 Task: Set font line height with 1 in the notebook.
Action: Mouse moved to (76, 589)
Screenshot: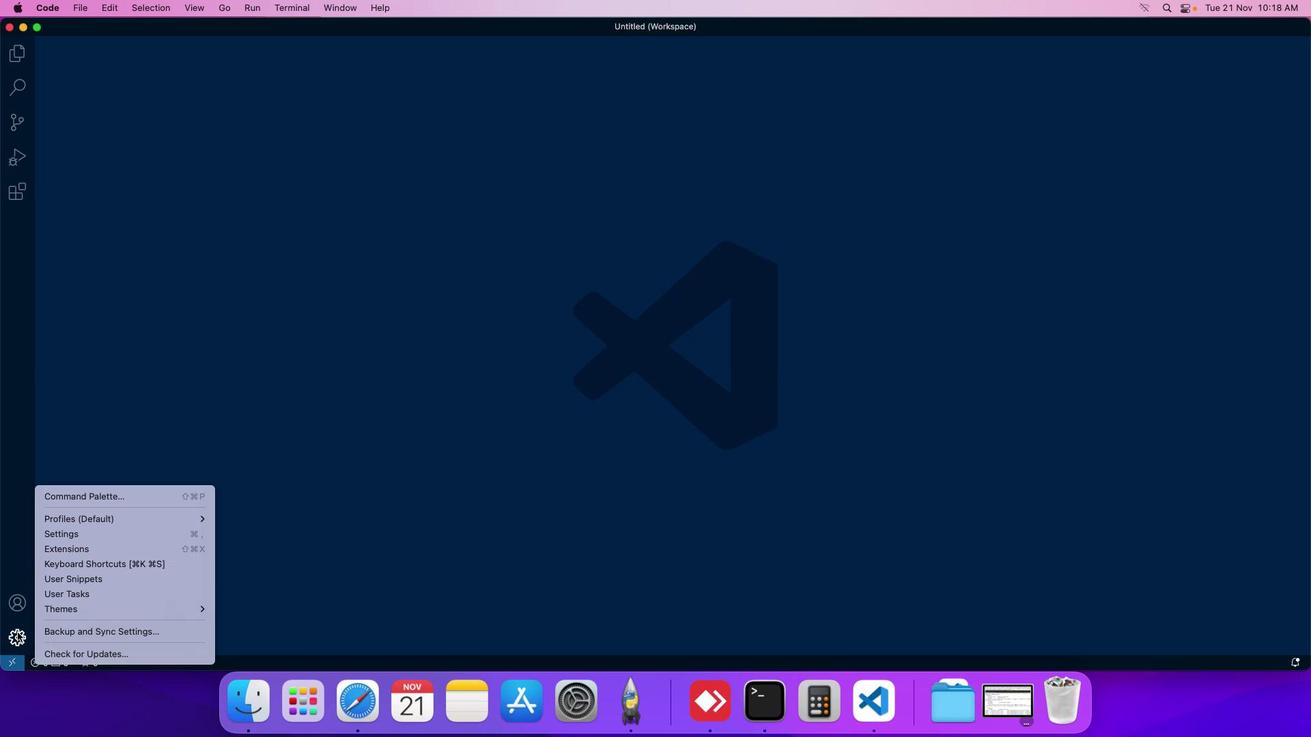 
Action: Mouse pressed left at (76, 589)
Screenshot: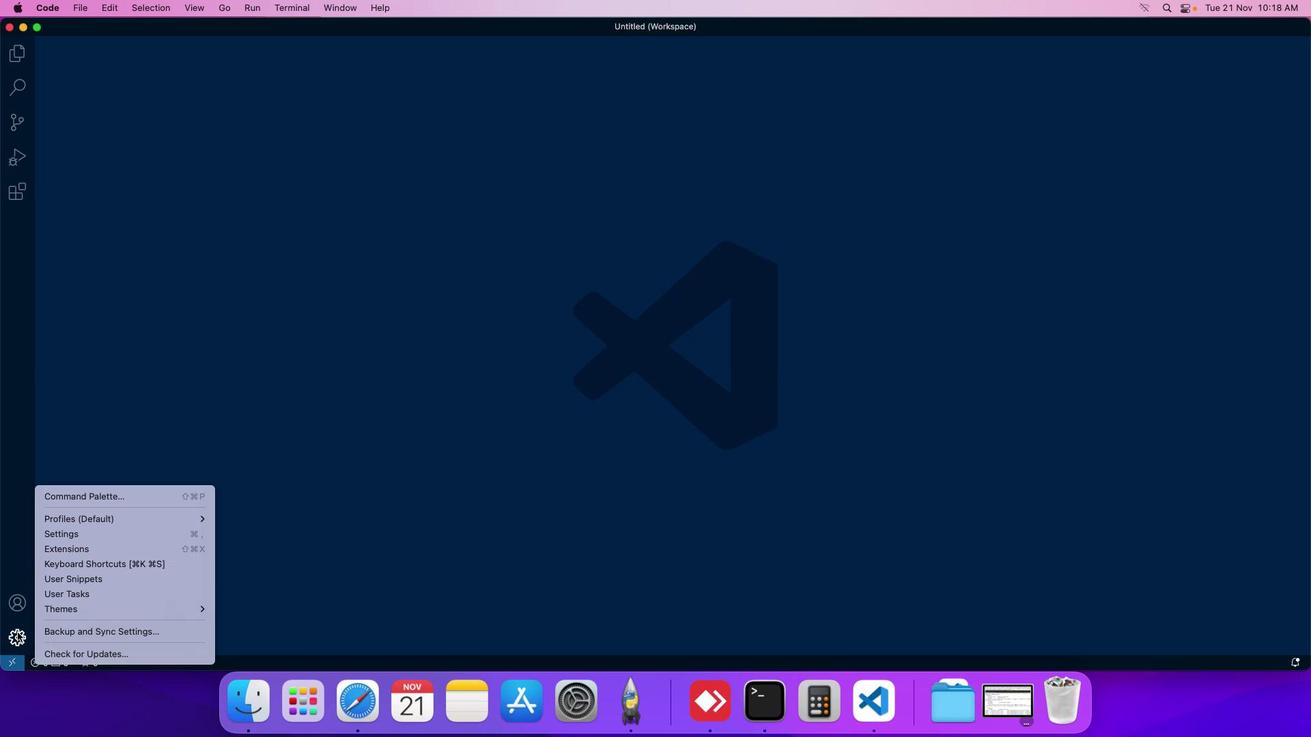 
Action: Mouse moved to (107, 510)
Screenshot: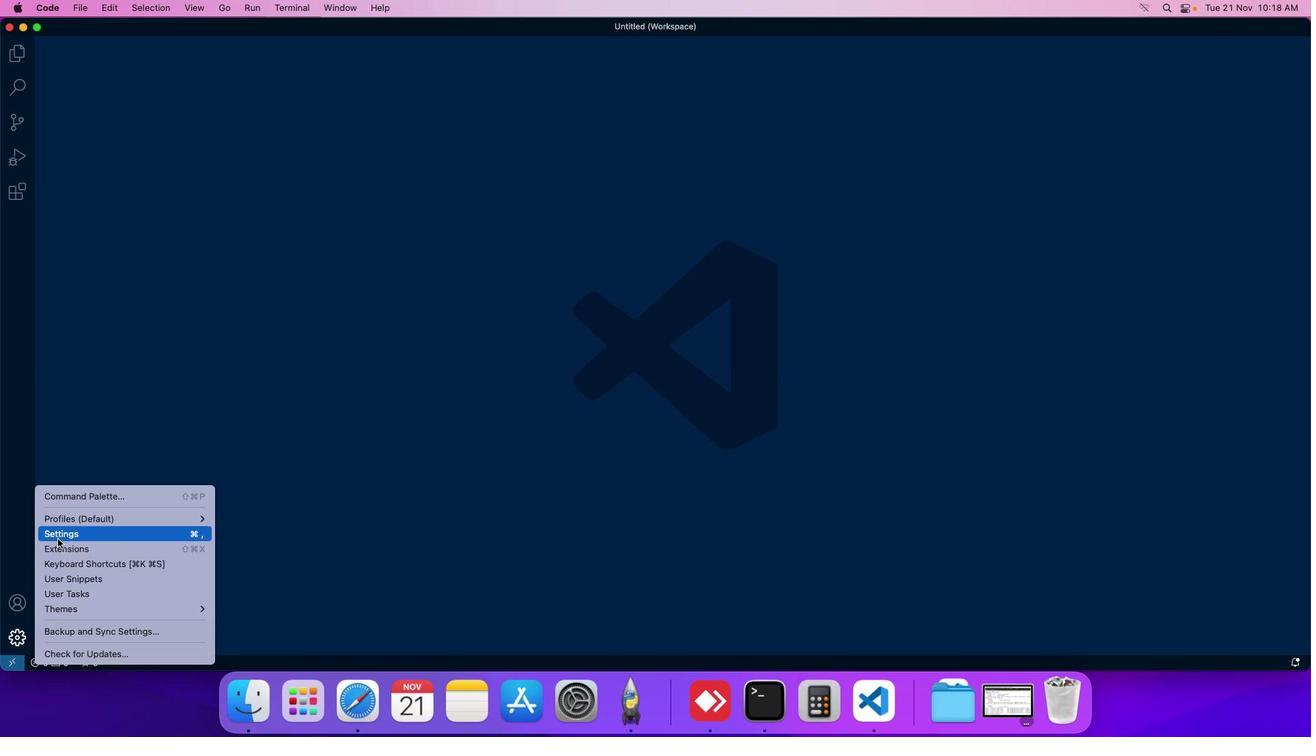 
Action: Mouse pressed left at (107, 510)
Screenshot: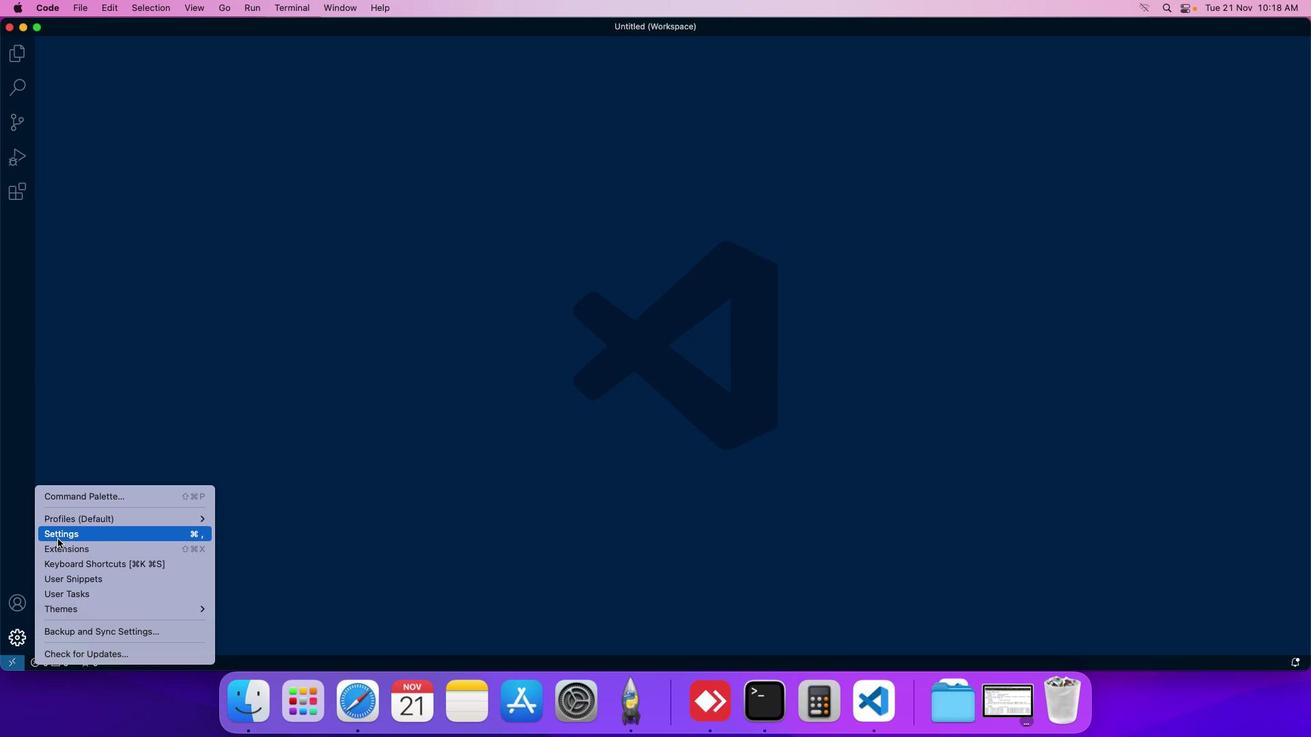 
Action: Mouse moved to (294, 152)
Screenshot: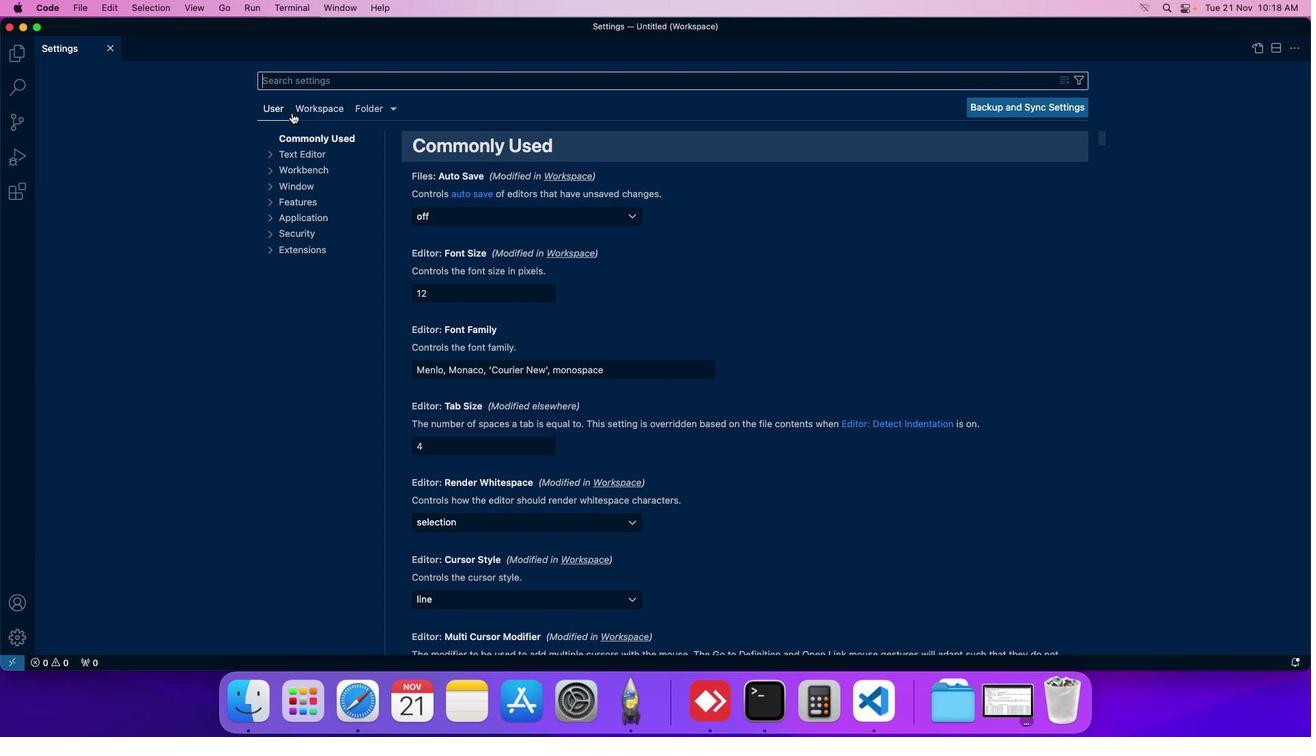 
Action: Mouse pressed left at (294, 152)
Screenshot: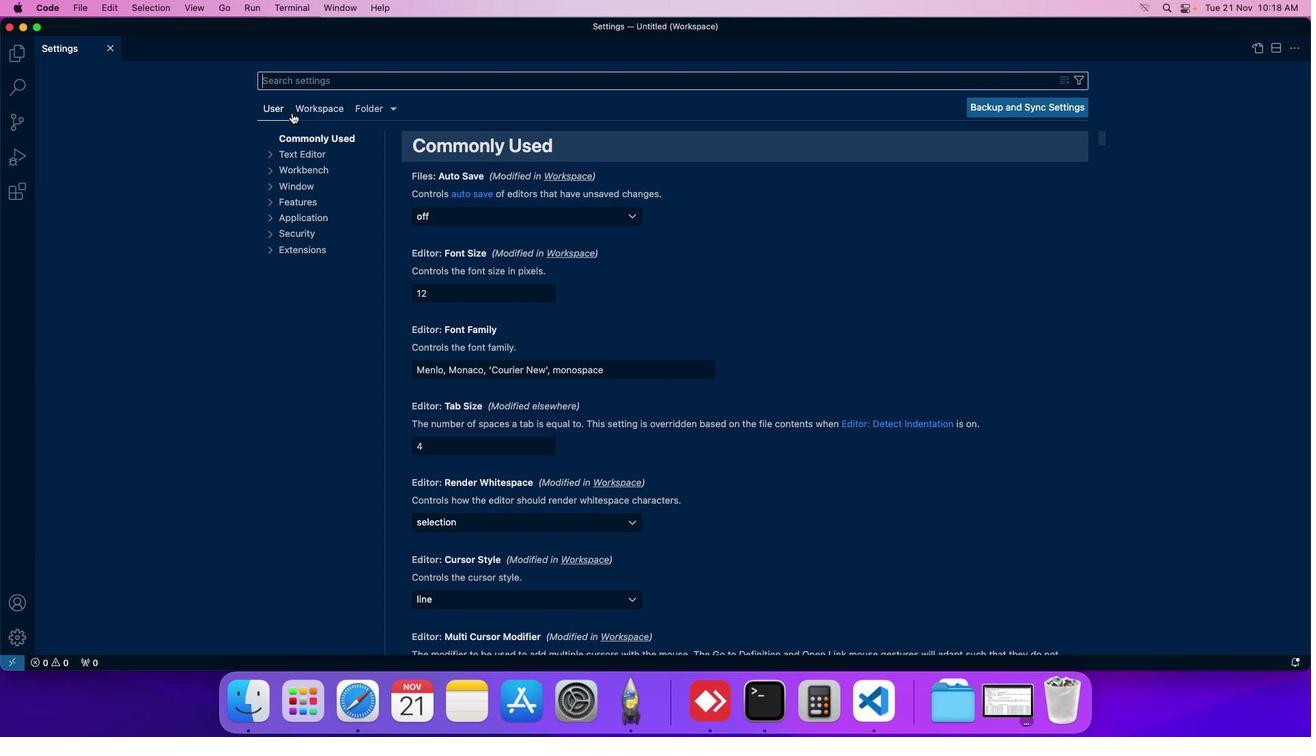 
Action: Mouse moved to (300, 223)
Screenshot: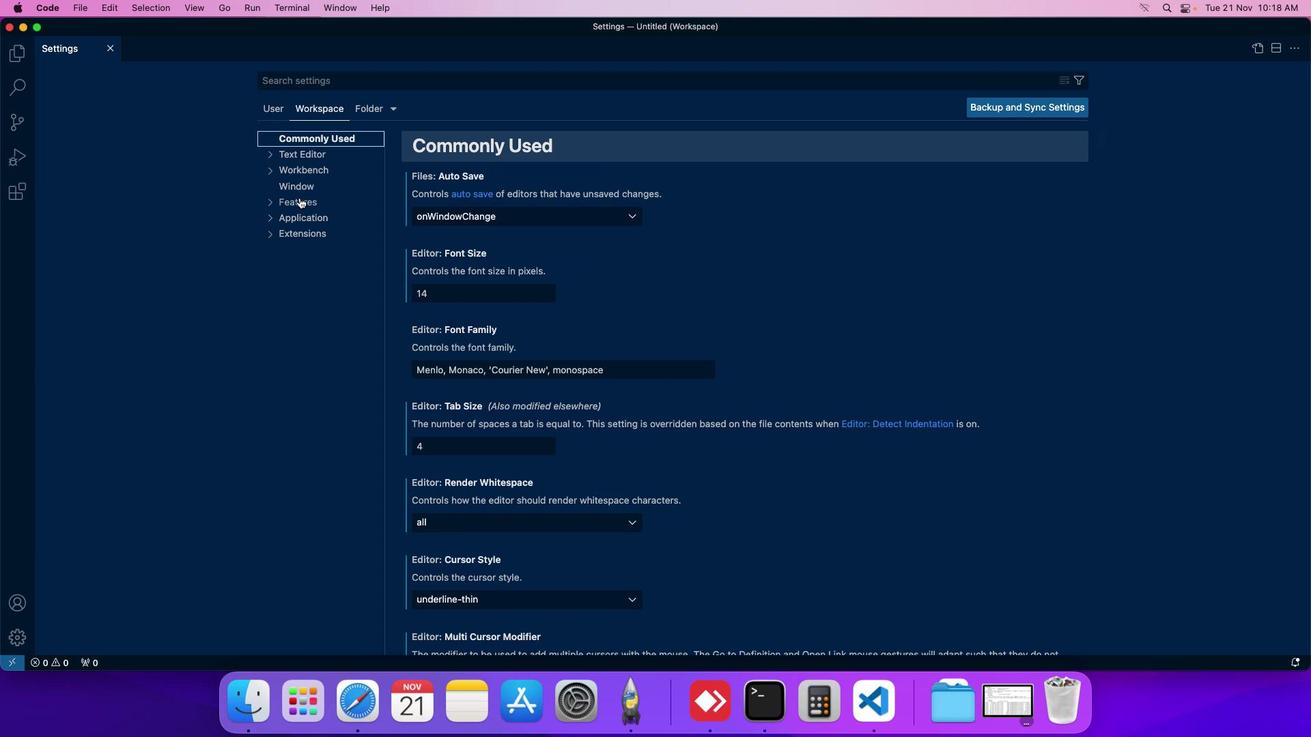 
Action: Mouse pressed left at (300, 223)
Screenshot: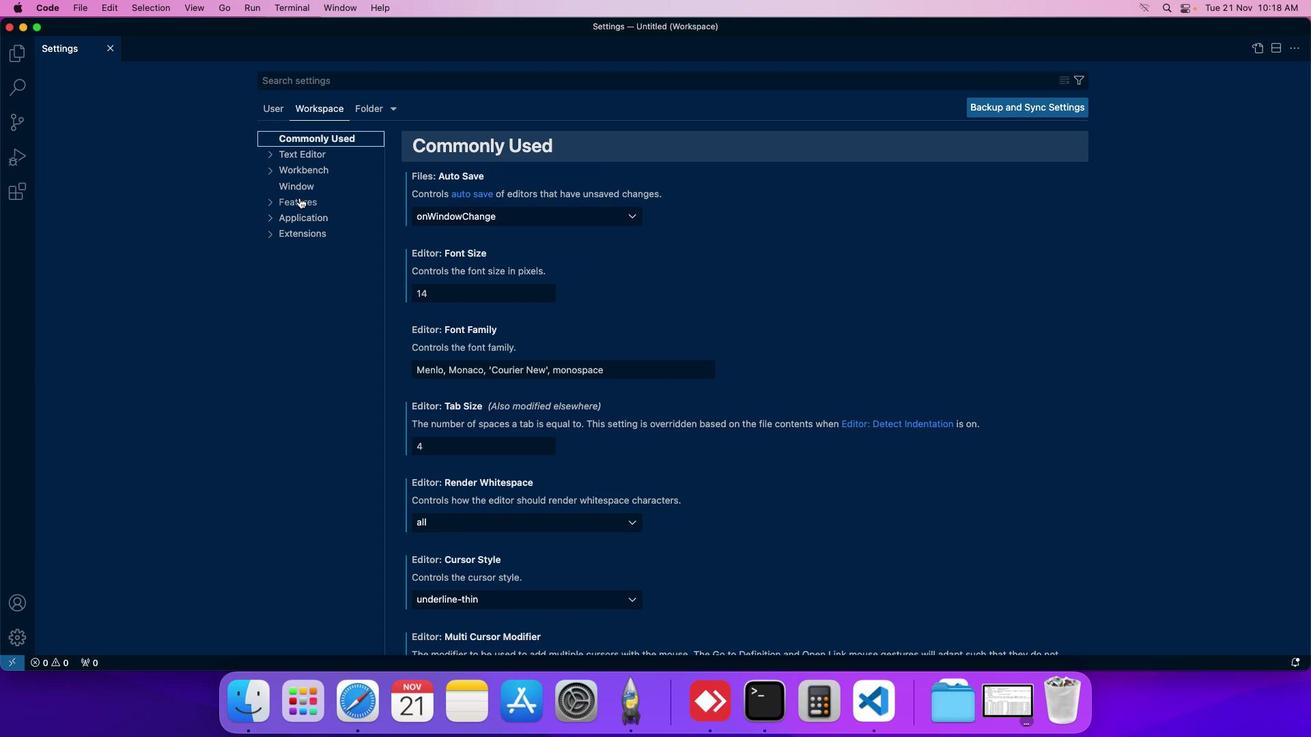
Action: Mouse moved to (311, 425)
Screenshot: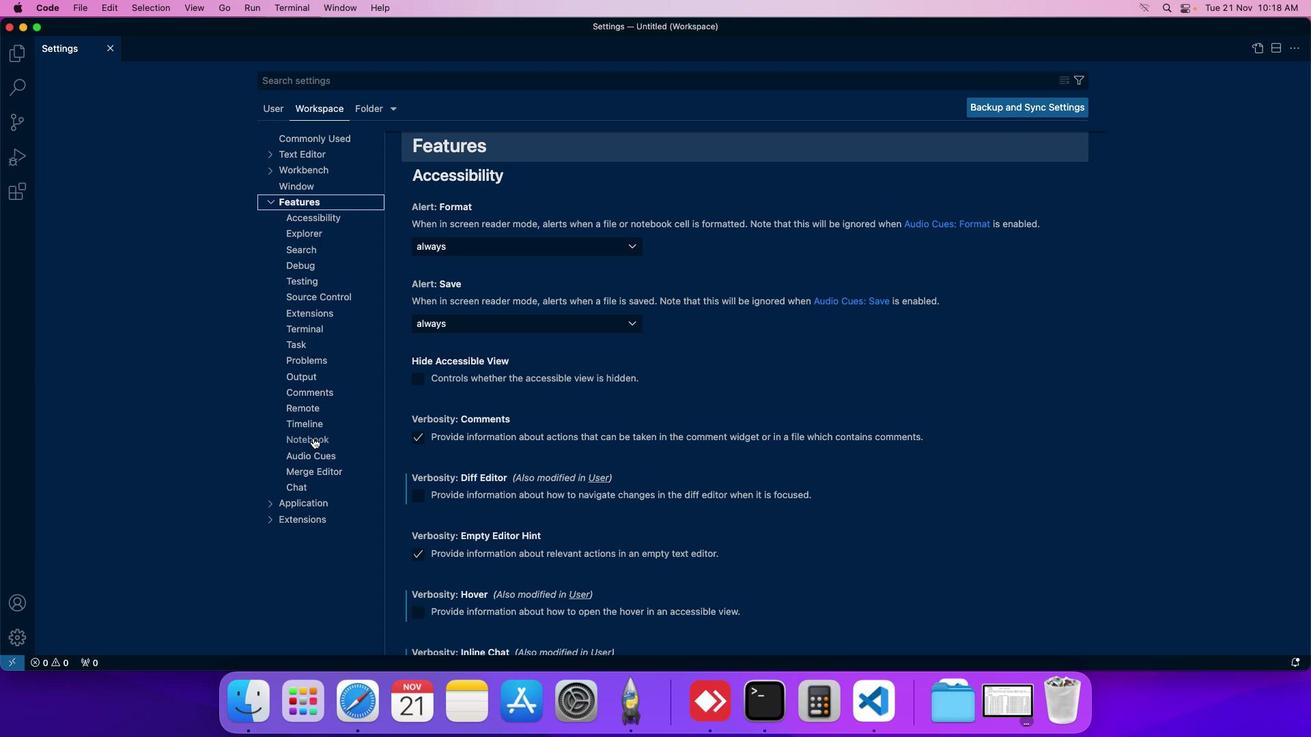 
Action: Mouse pressed left at (311, 425)
Screenshot: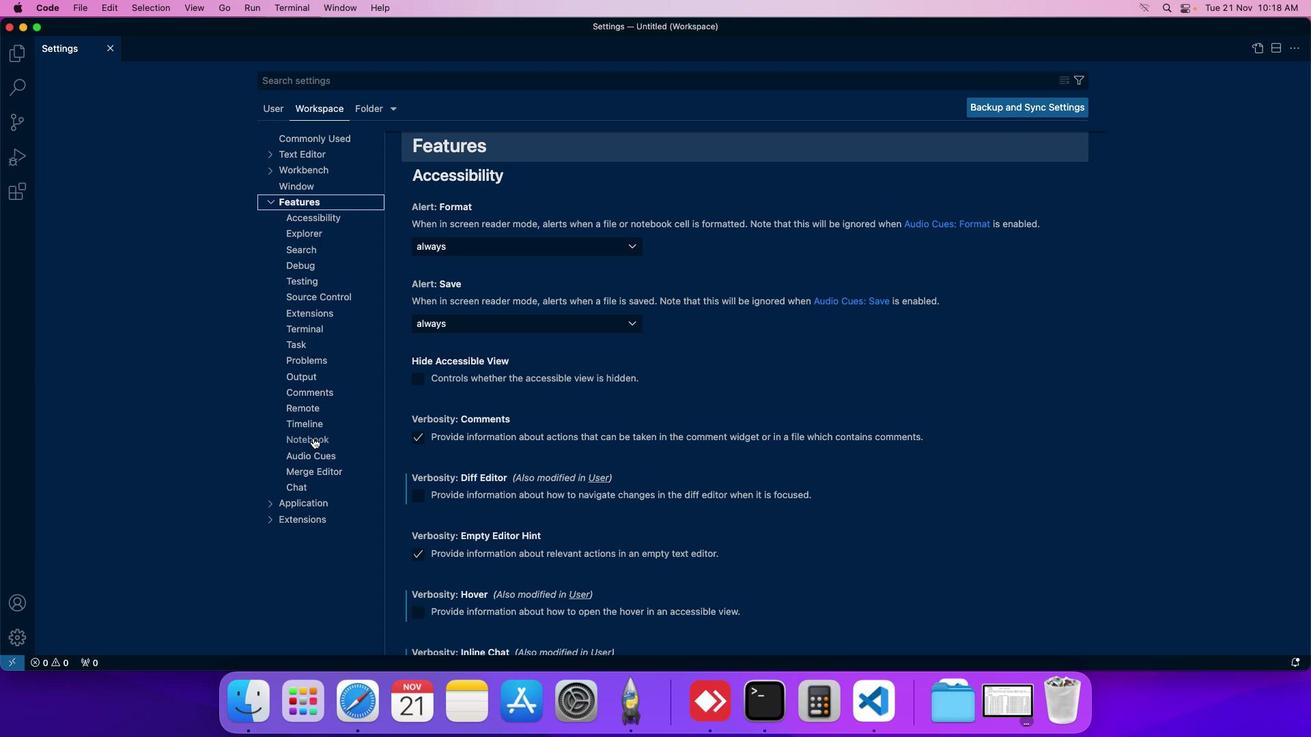 
Action: Mouse moved to (459, 446)
Screenshot: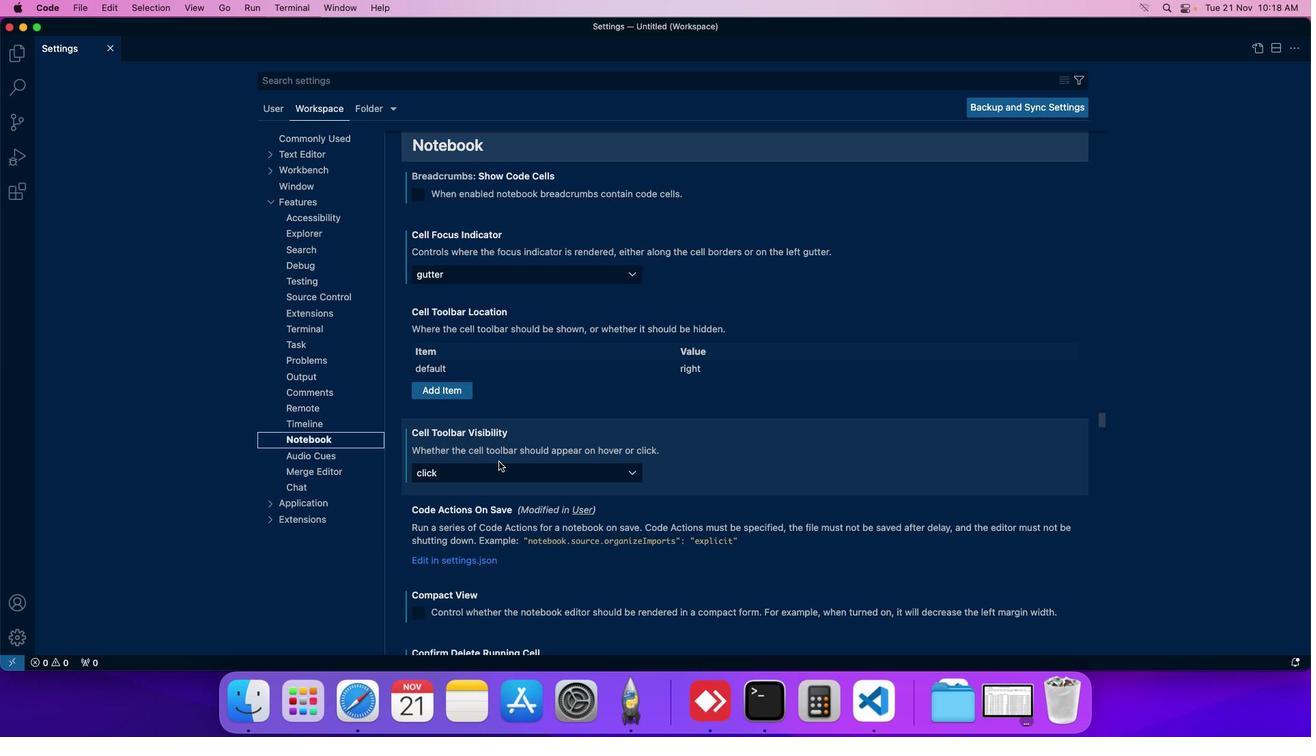 
Action: Mouse scrolled (459, 446) with delta (62, 56)
Screenshot: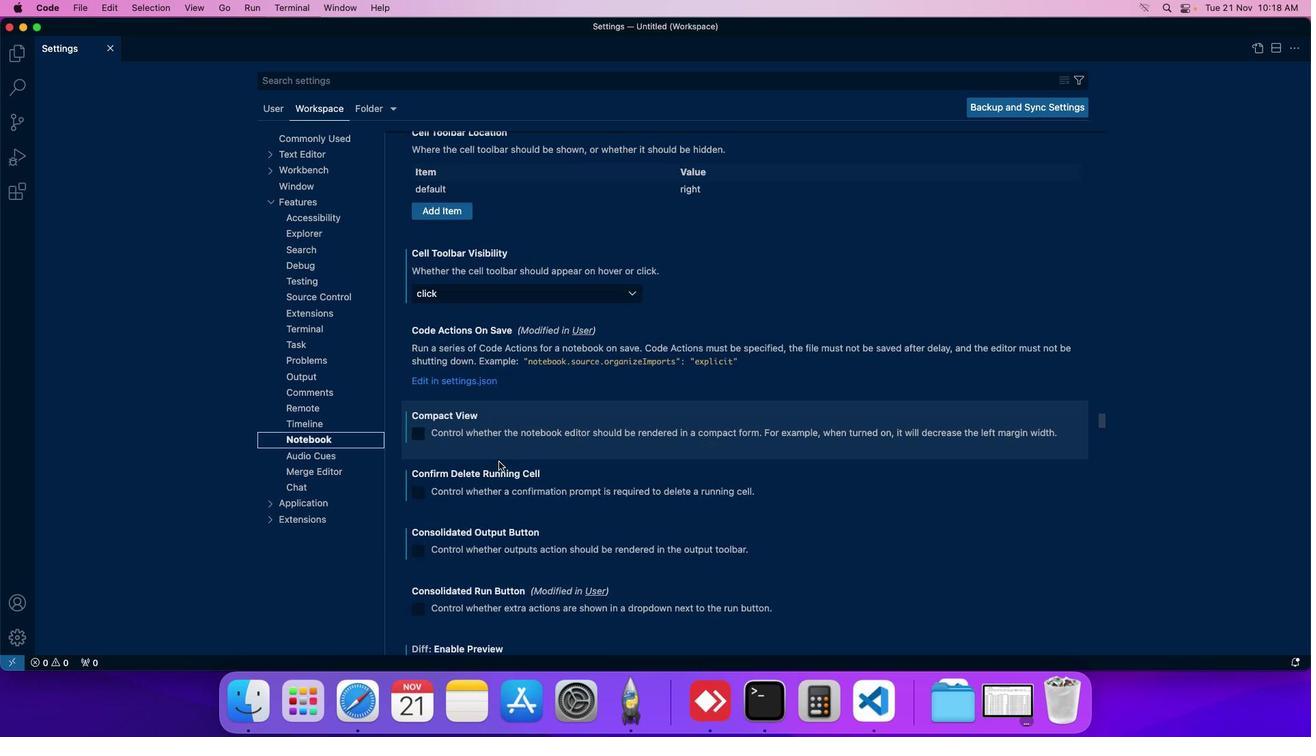 
Action: Mouse moved to (459, 445)
Screenshot: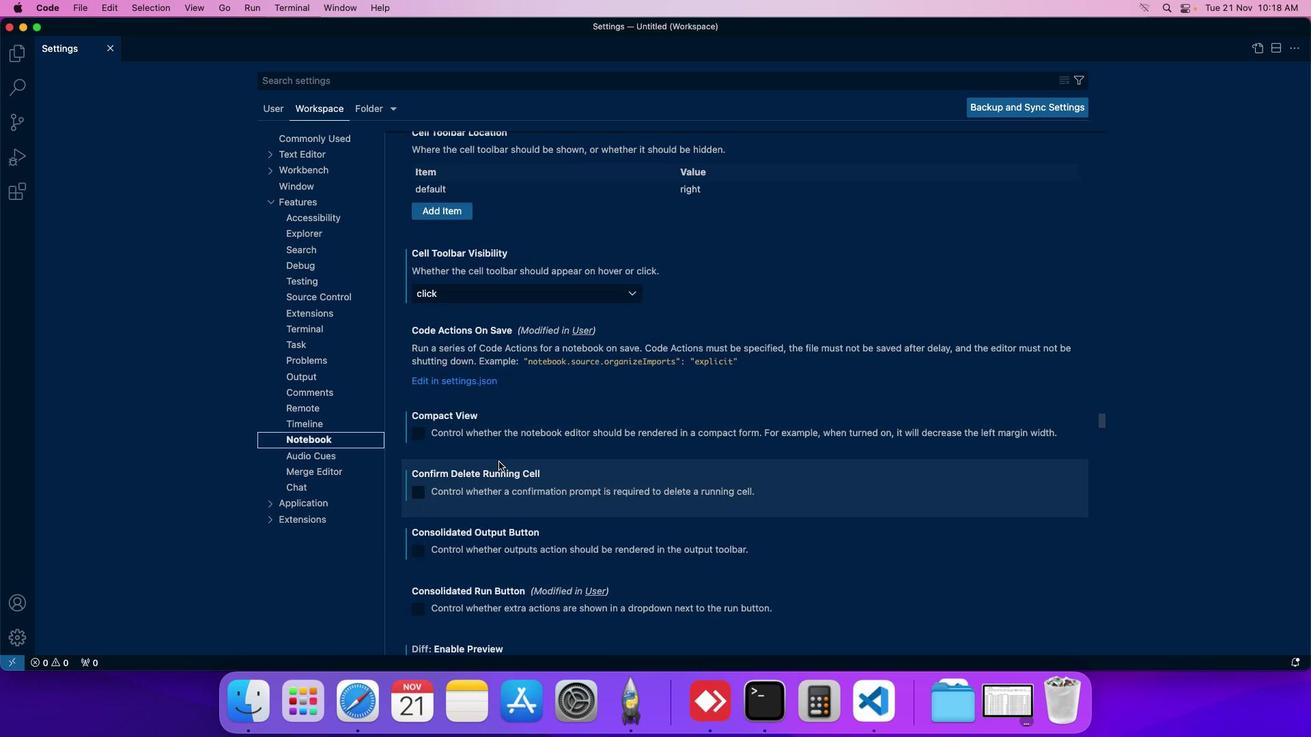
Action: Mouse scrolled (459, 445) with delta (62, 56)
Screenshot: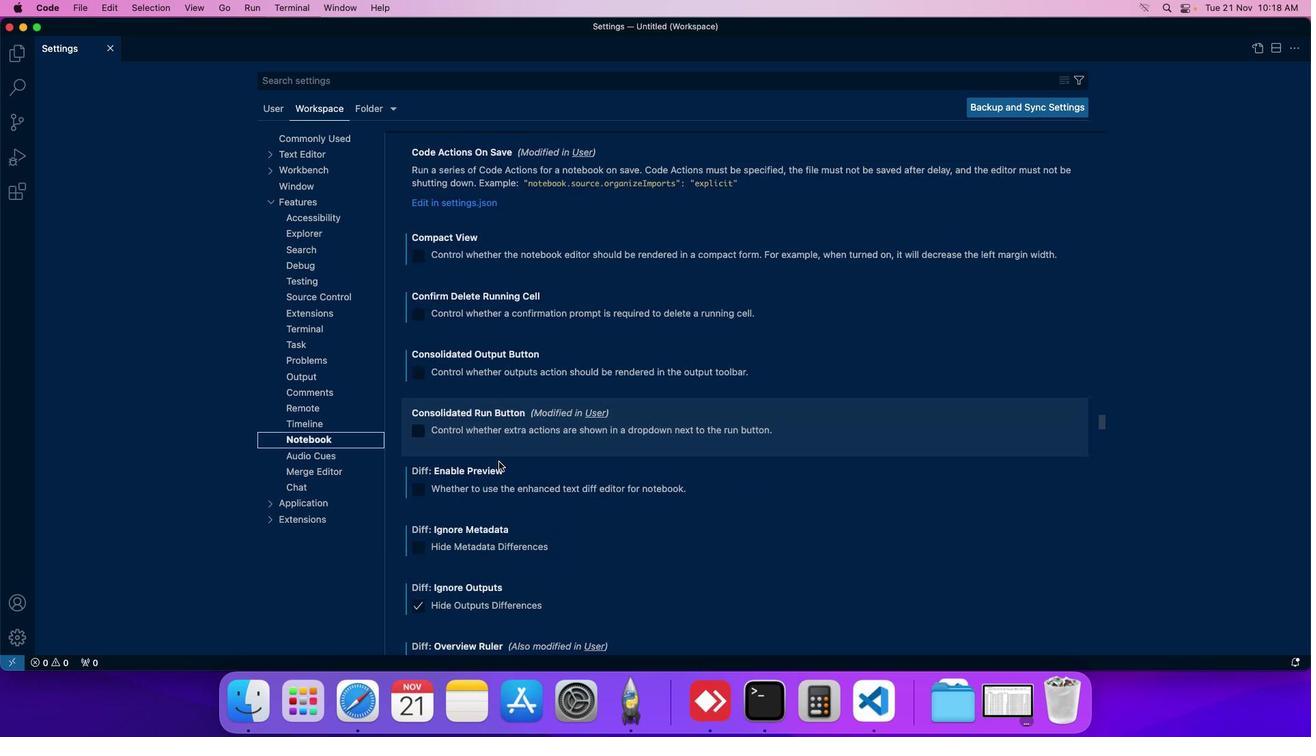 
Action: Mouse scrolled (459, 445) with delta (62, 56)
Screenshot: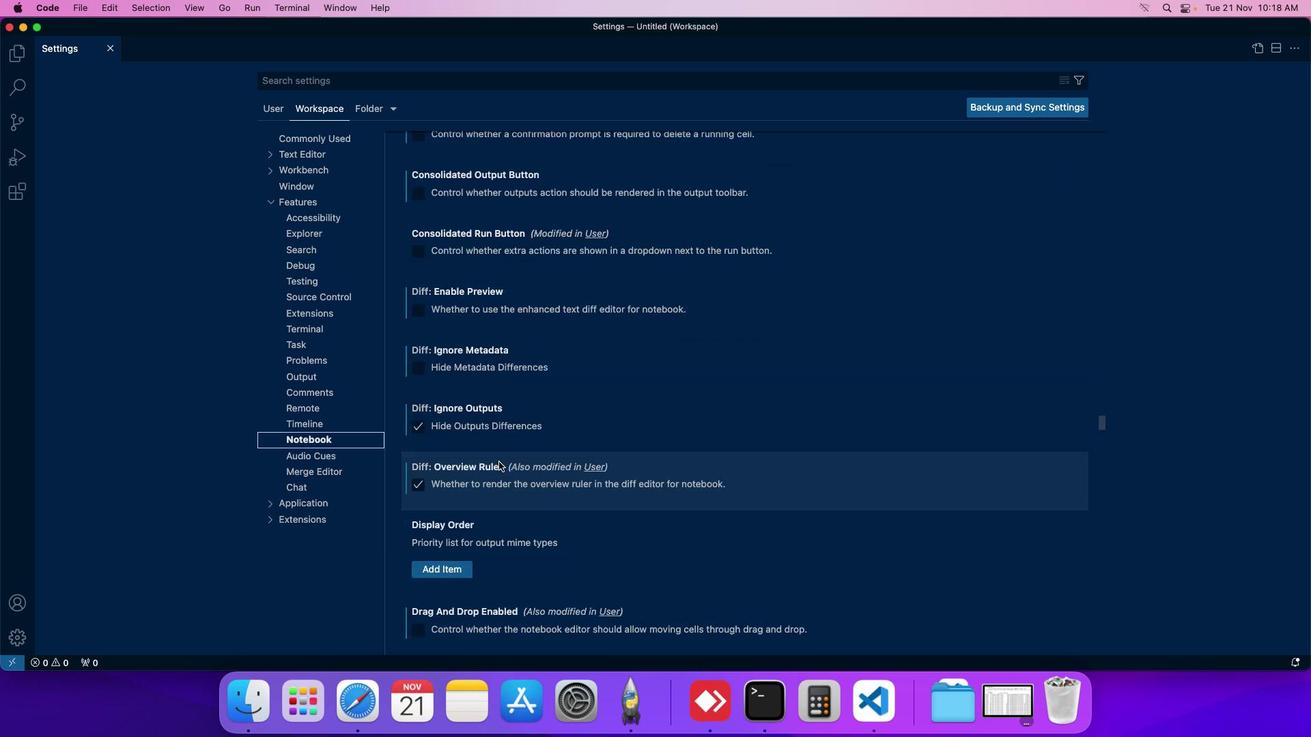 
Action: Mouse scrolled (459, 445) with delta (62, 56)
Screenshot: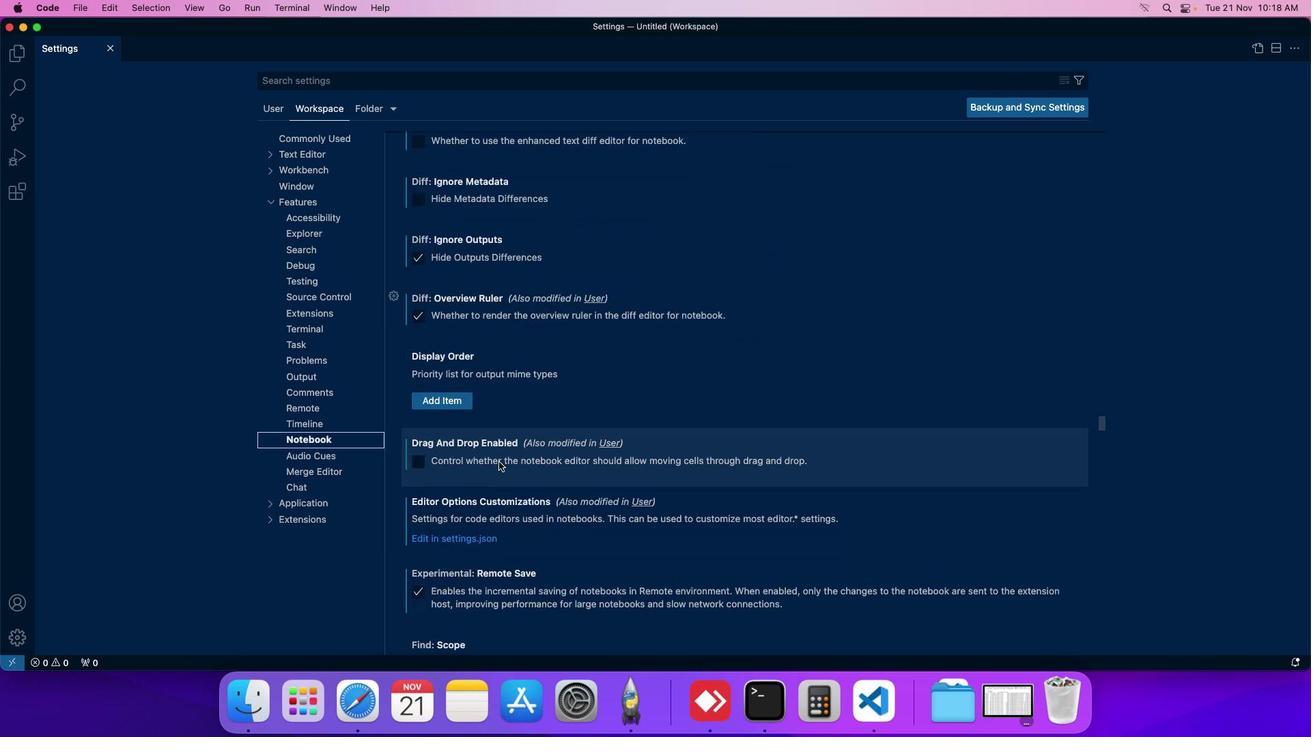 
Action: Mouse scrolled (459, 445) with delta (62, 56)
Screenshot: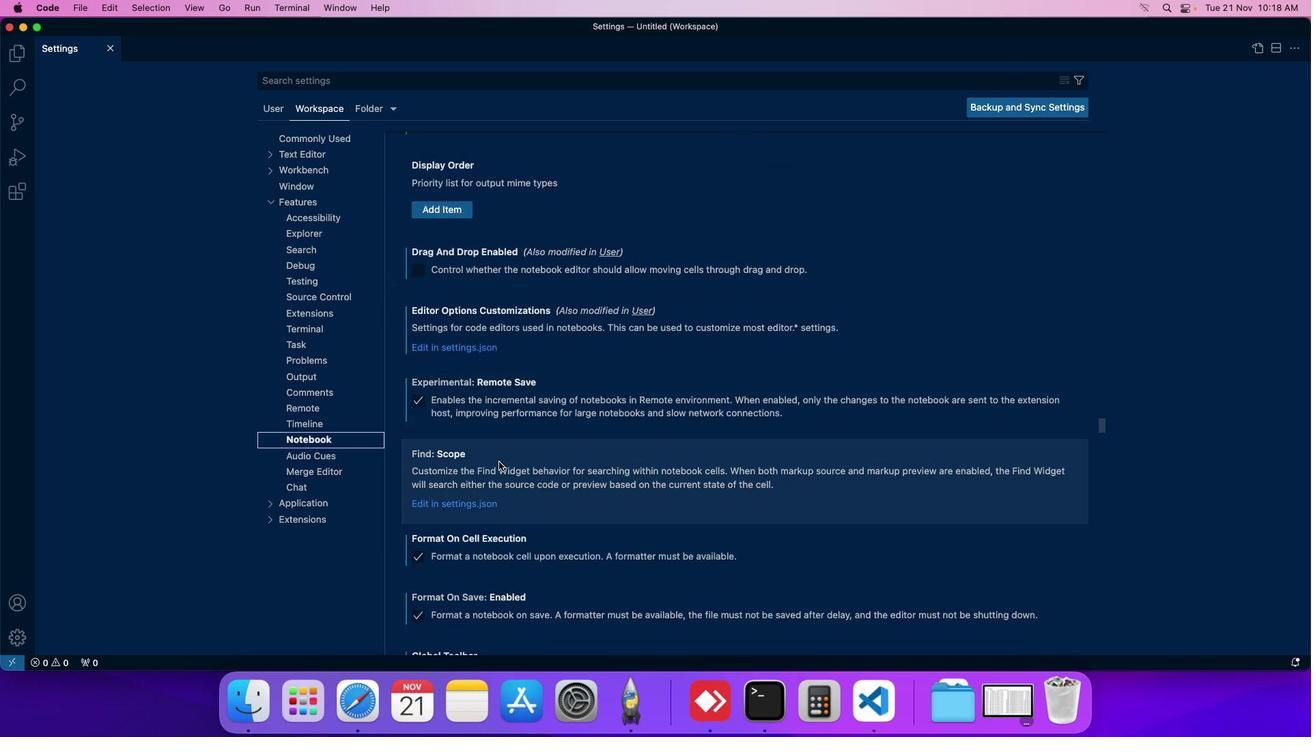 
Action: Mouse scrolled (459, 445) with delta (62, 56)
Screenshot: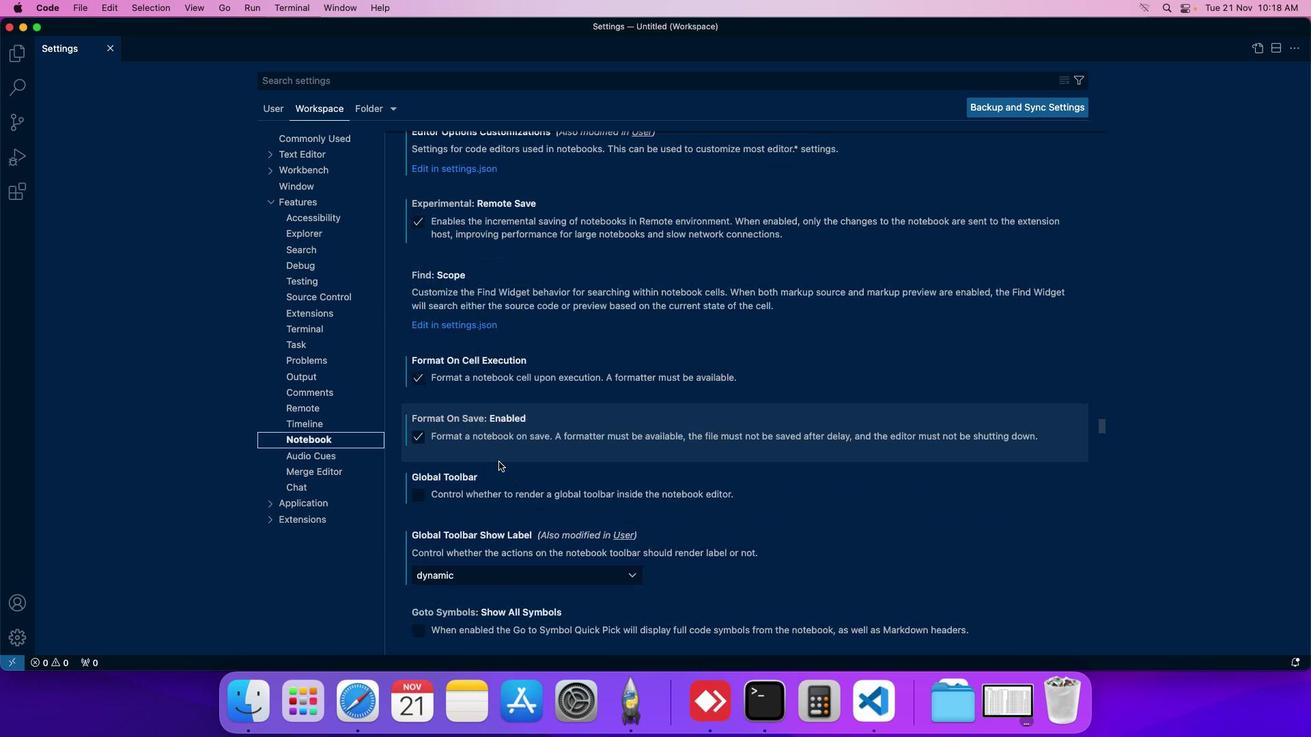 
Action: Mouse scrolled (459, 445) with delta (62, 56)
Screenshot: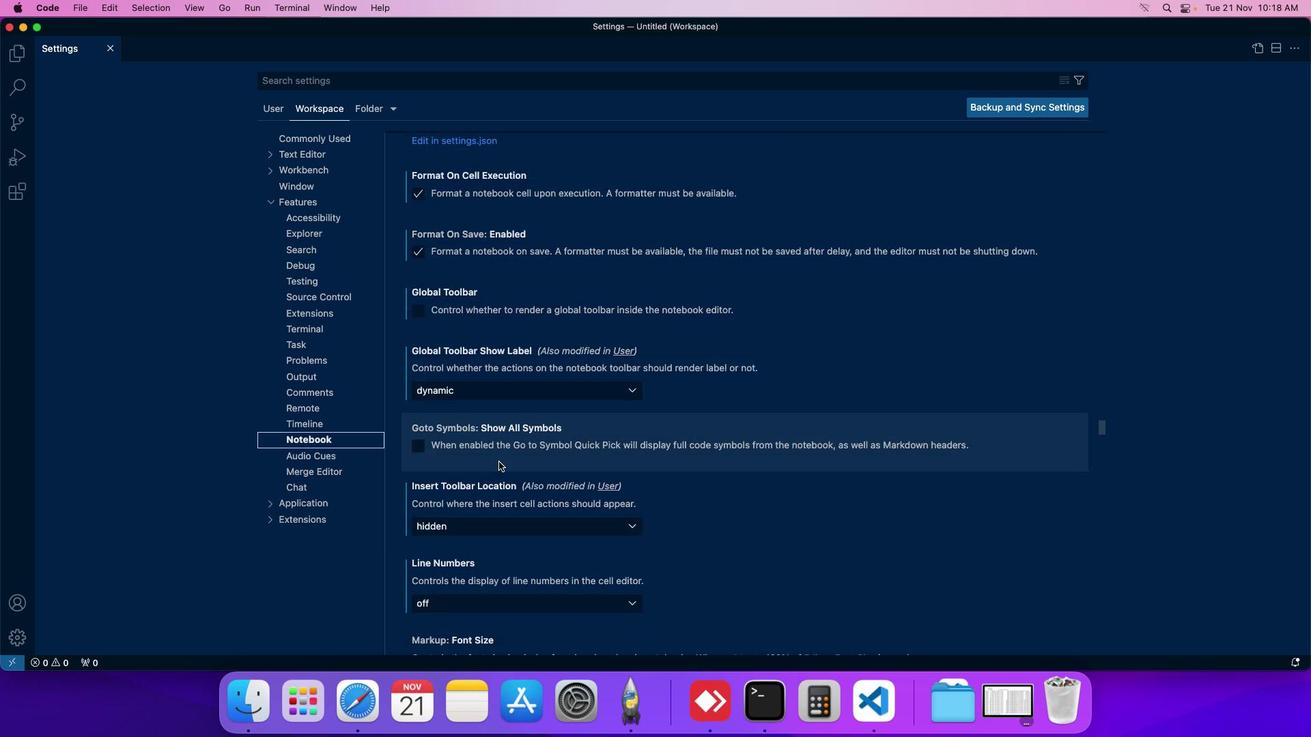 
Action: Mouse scrolled (459, 445) with delta (62, 56)
Screenshot: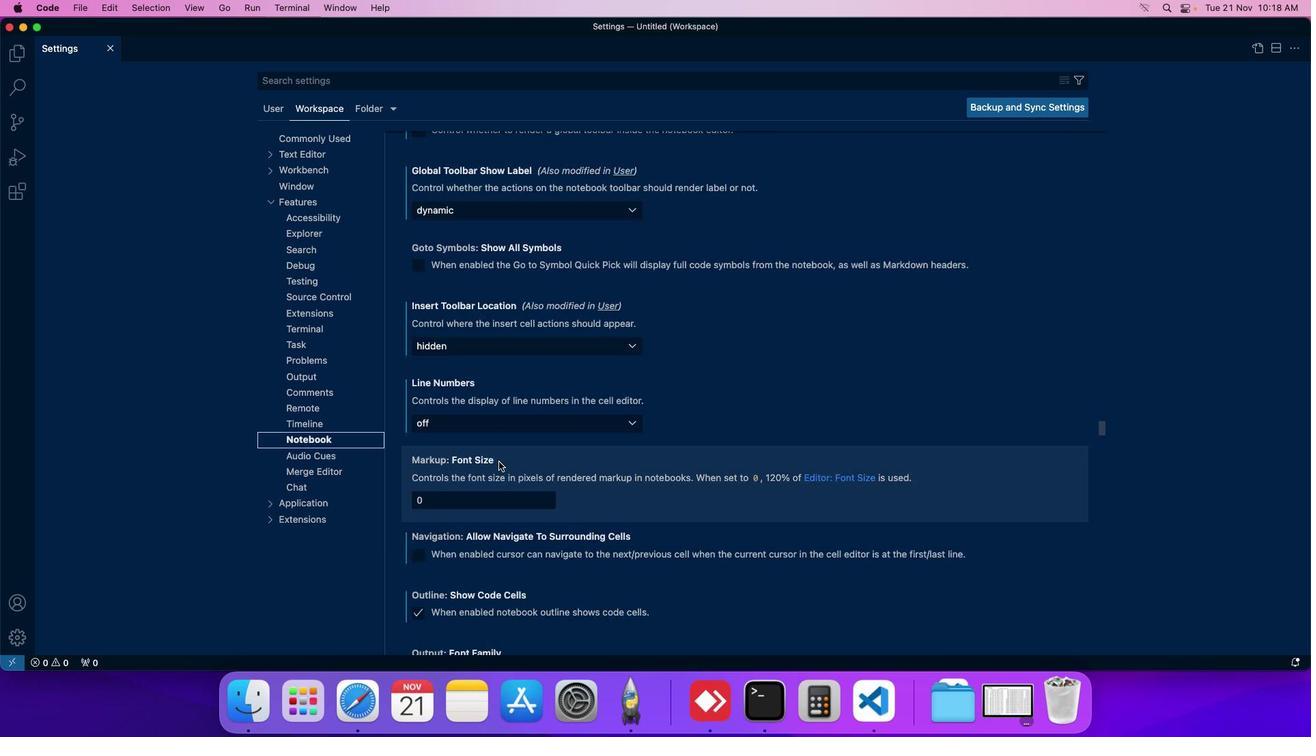 
Action: Mouse scrolled (459, 445) with delta (62, 56)
Screenshot: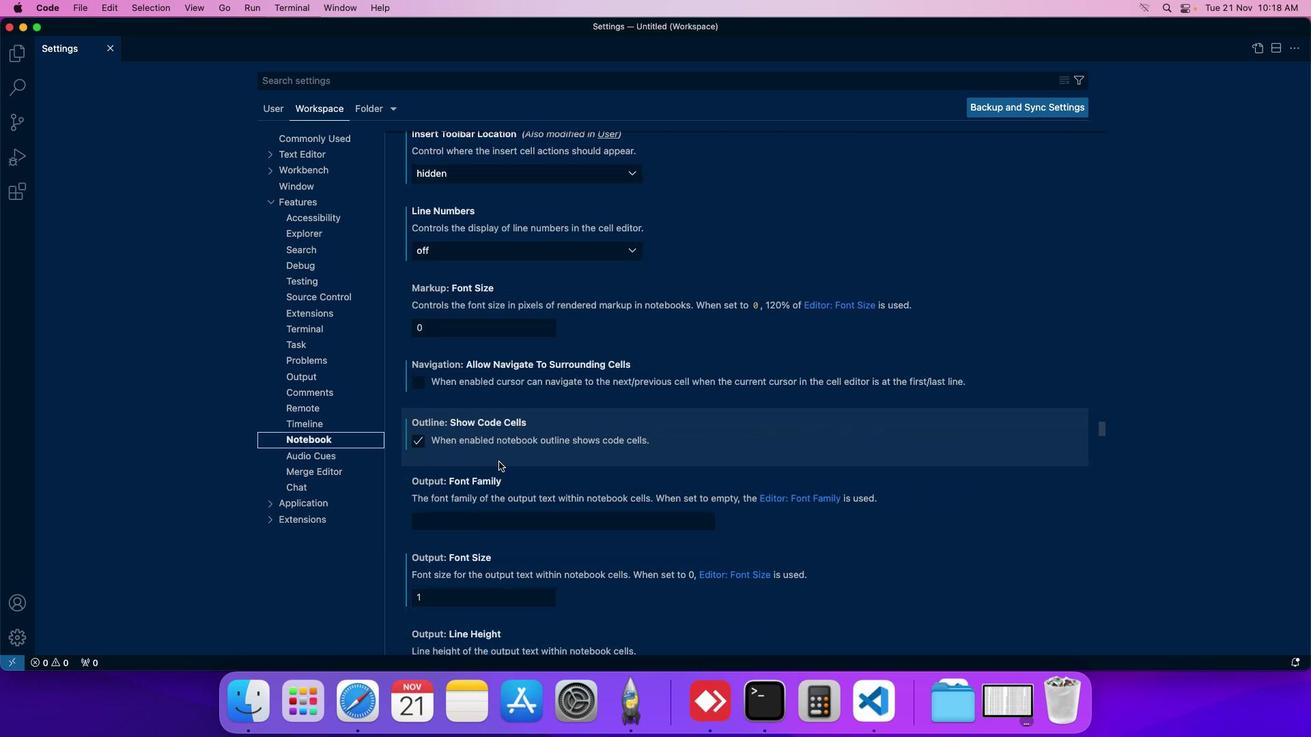 
Action: Mouse scrolled (459, 445) with delta (62, 56)
Screenshot: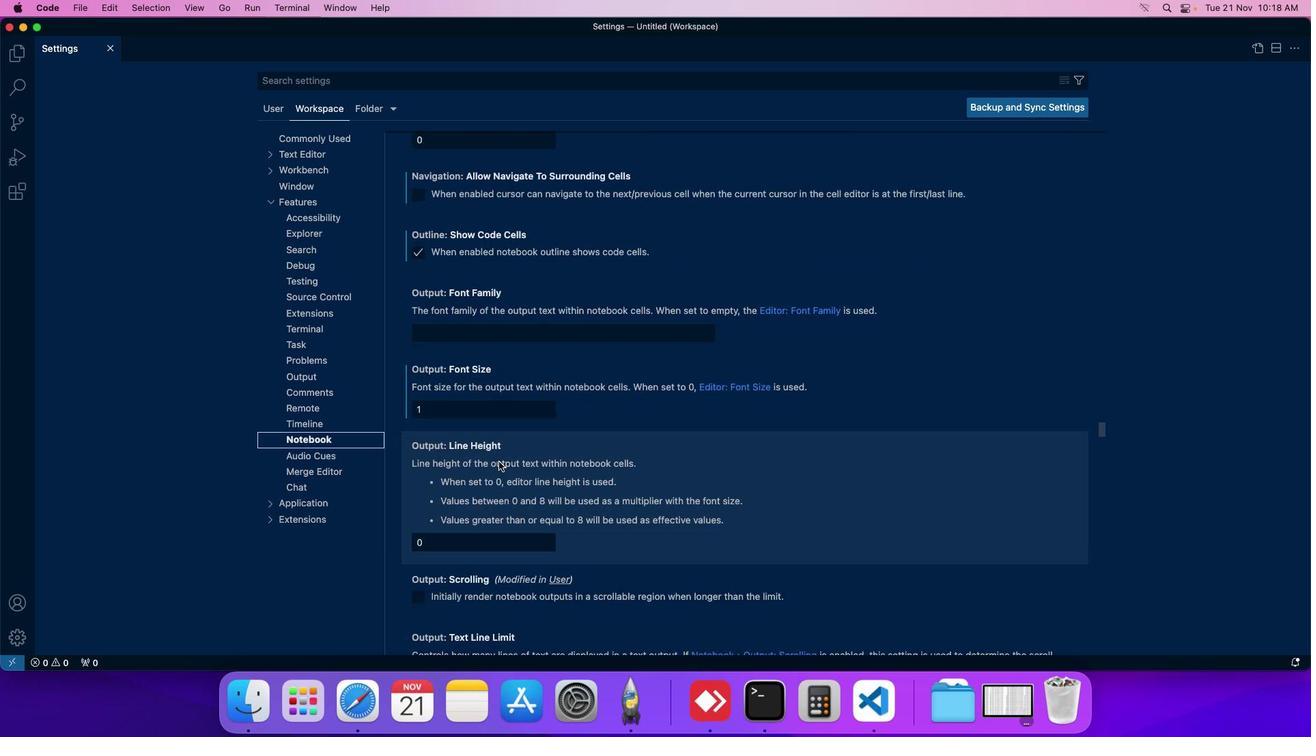 
Action: Mouse scrolled (459, 445) with delta (62, 56)
Screenshot: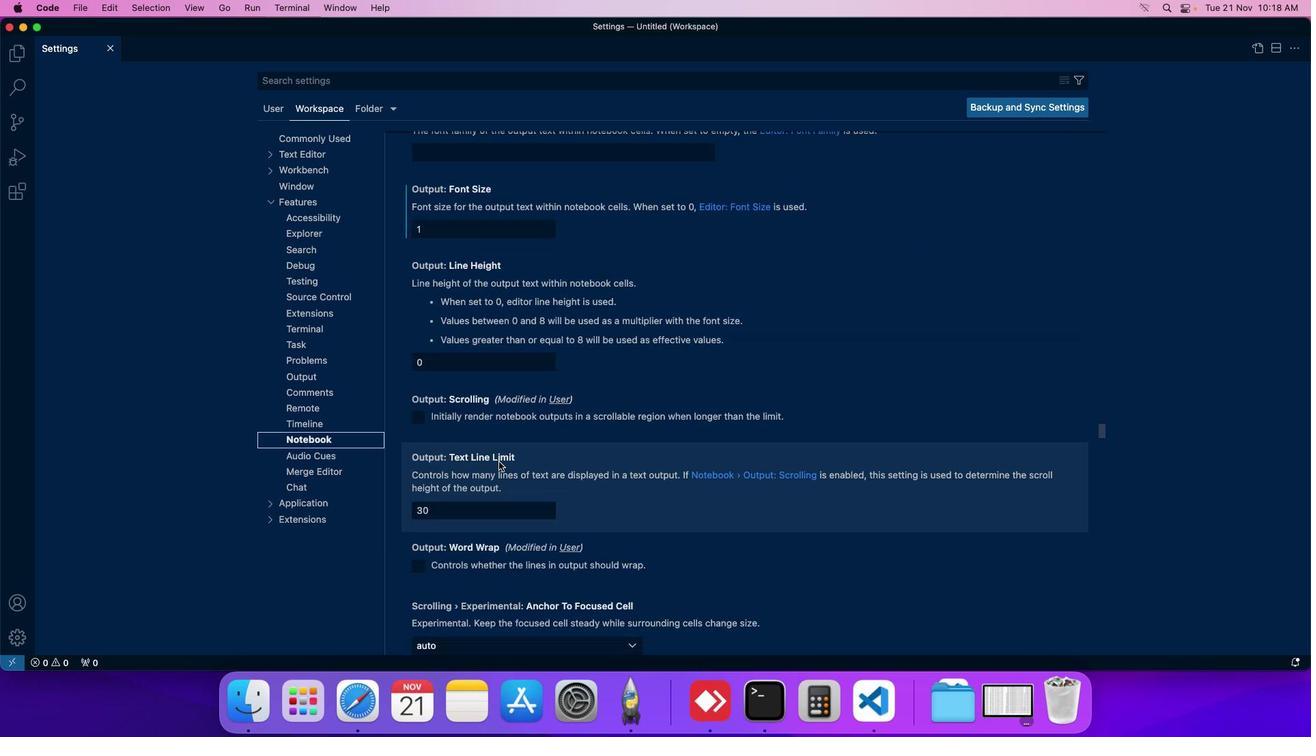 
Action: Mouse moved to (431, 363)
Screenshot: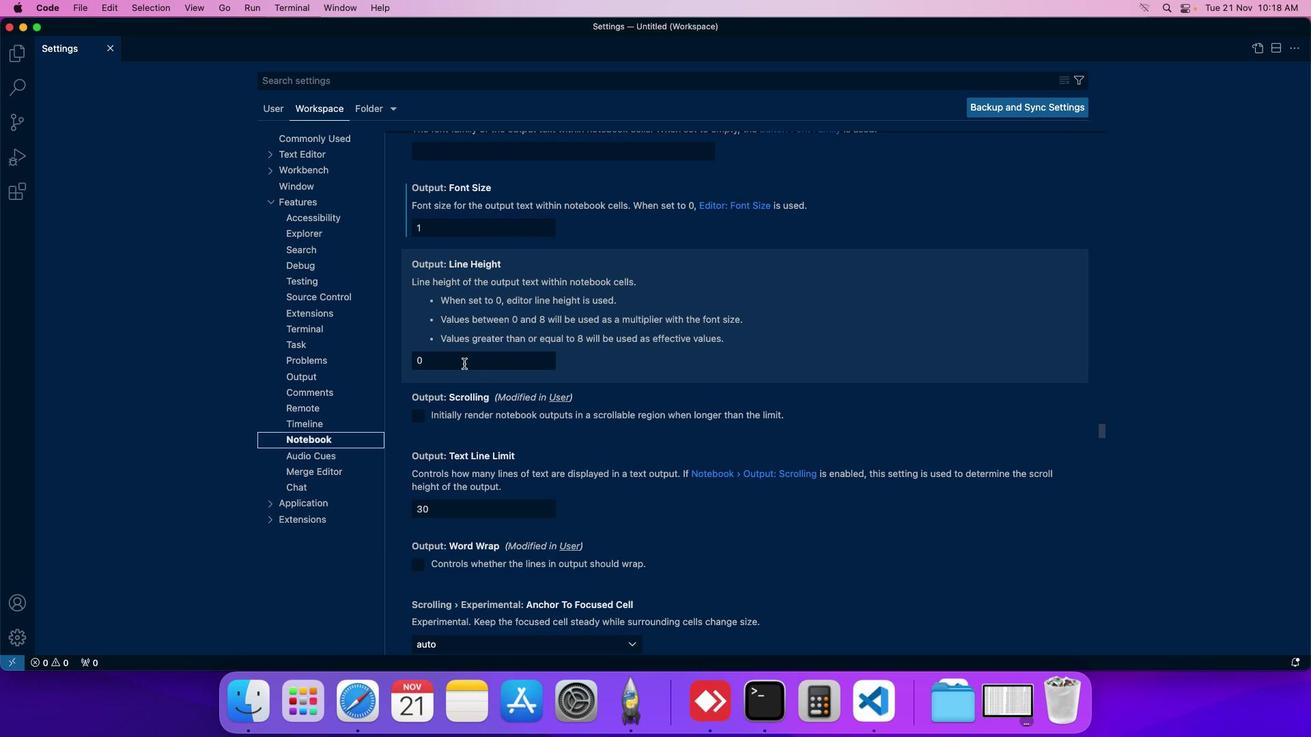 
Action: Mouse pressed left at (431, 363)
Screenshot: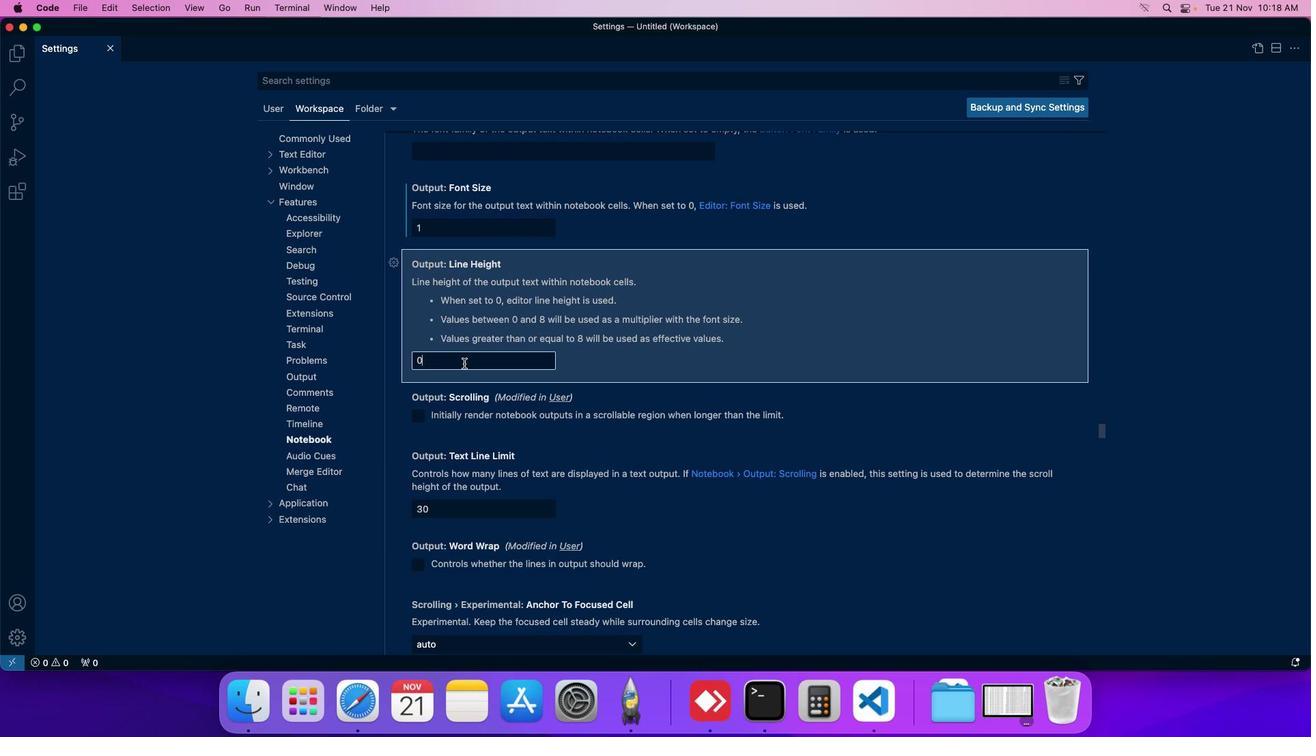 
Action: Key pressed Key.backspace'1'
Screenshot: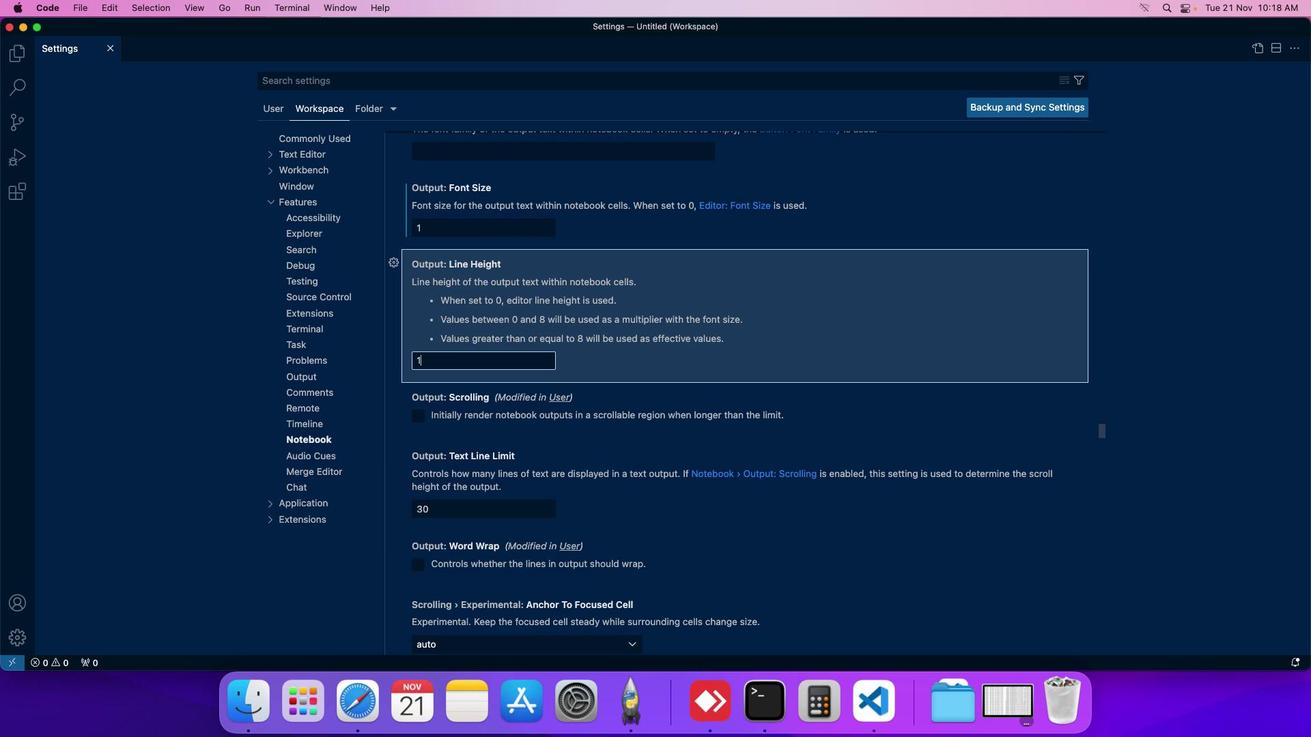 
